Task: Start in the project Visionary the sprint 'Moonshot', with a duration of 1 week.
Action: Mouse moved to (66, 201)
Screenshot: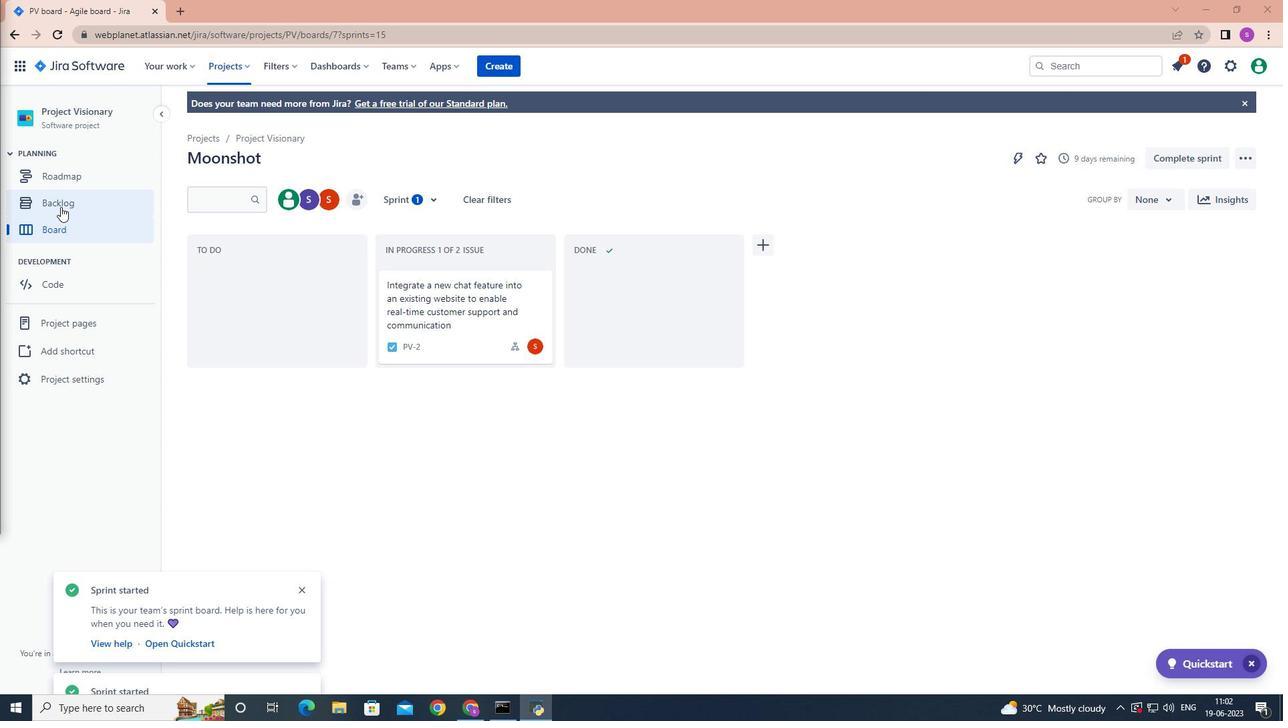 
Action: Mouse pressed left at (66, 201)
Screenshot: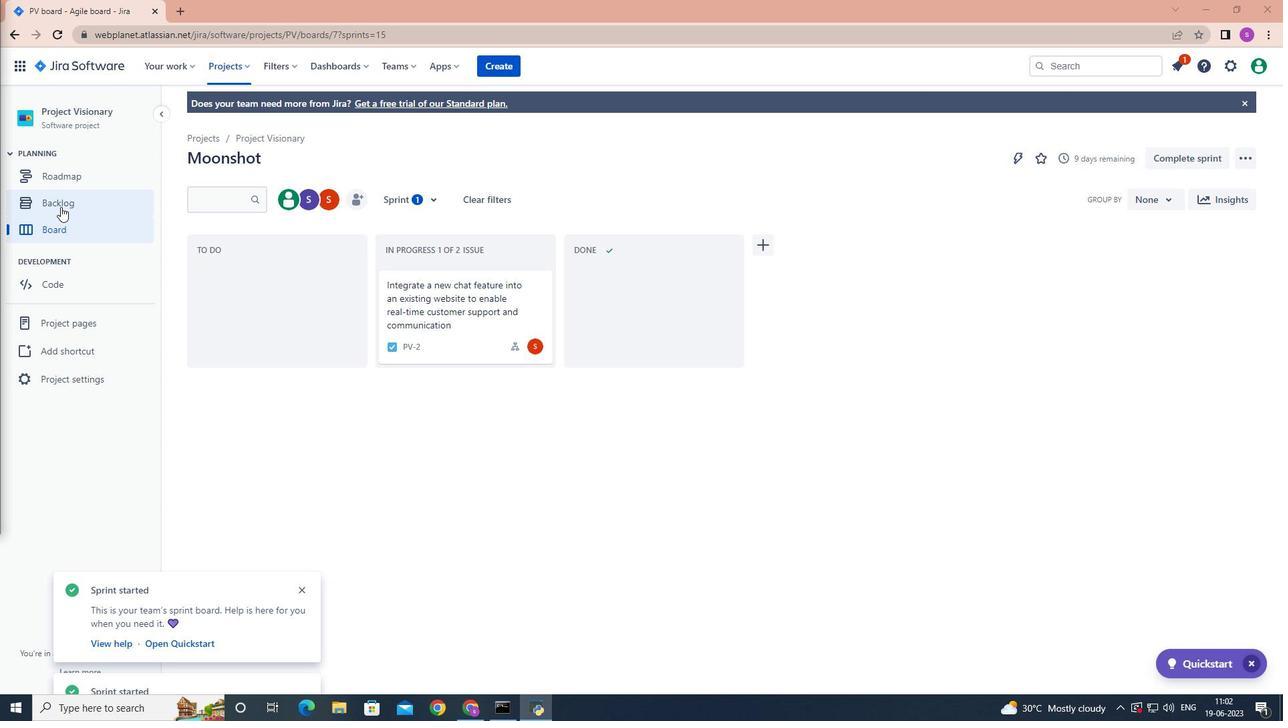 
Action: Mouse moved to (729, 451)
Screenshot: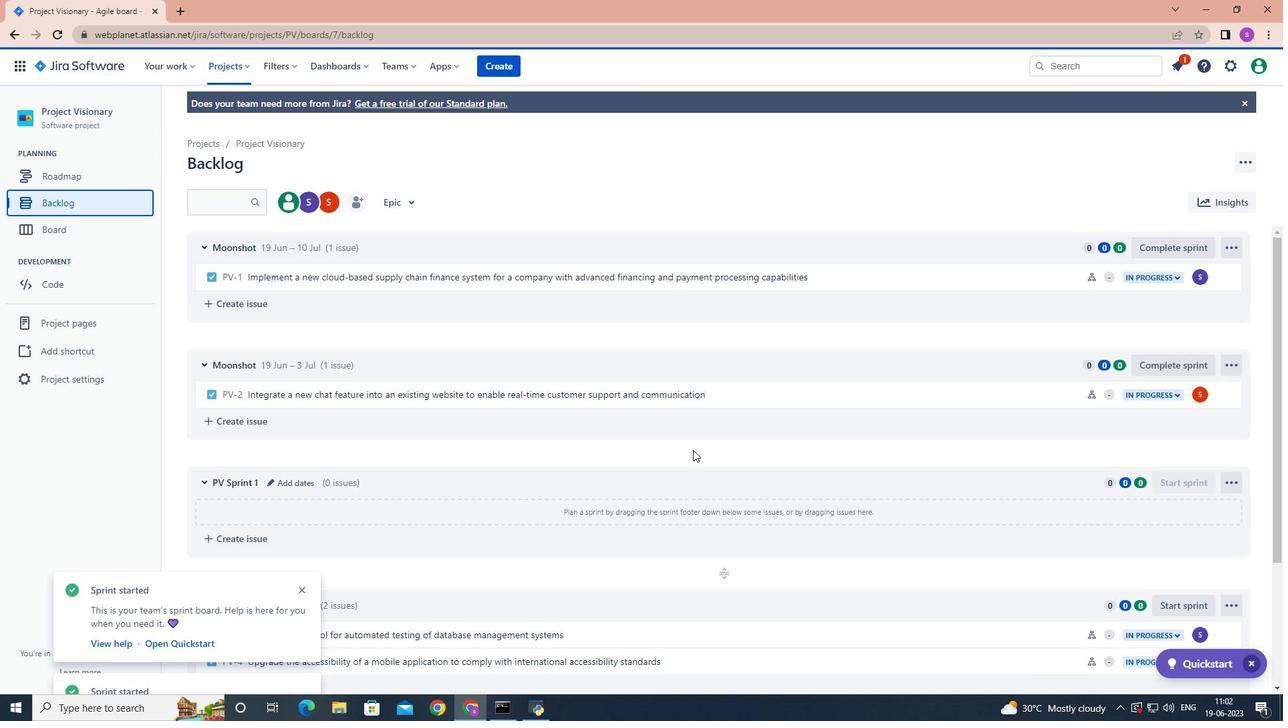 
Action: Mouse scrolled (729, 450) with delta (0, 0)
Screenshot: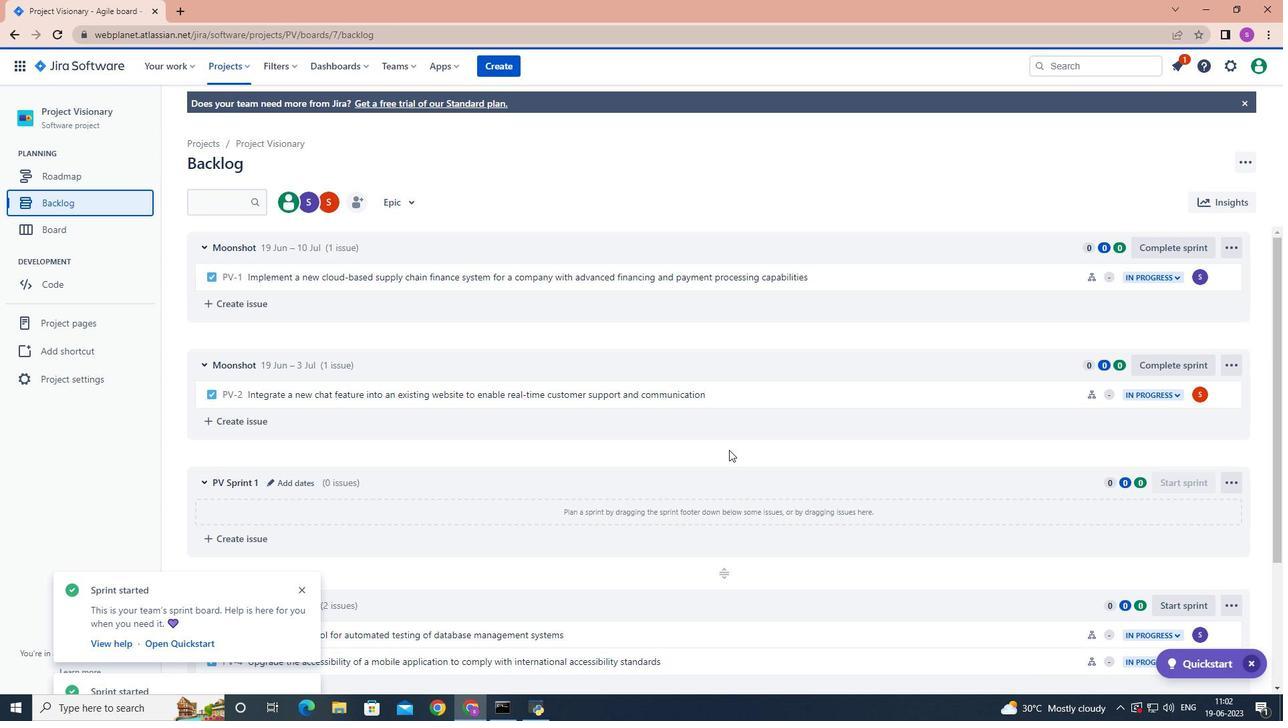 
Action: Mouse moved to (729, 451)
Screenshot: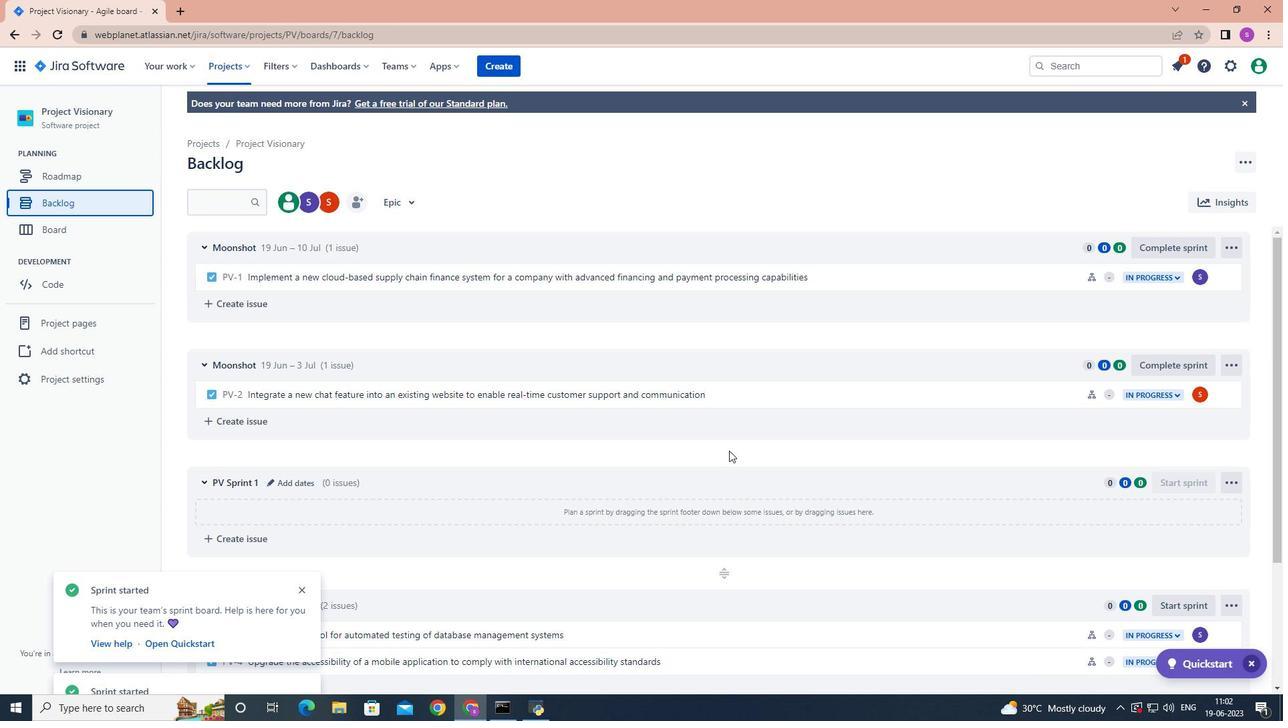 
Action: Mouse scrolled (729, 450) with delta (0, 0)
Screenshot: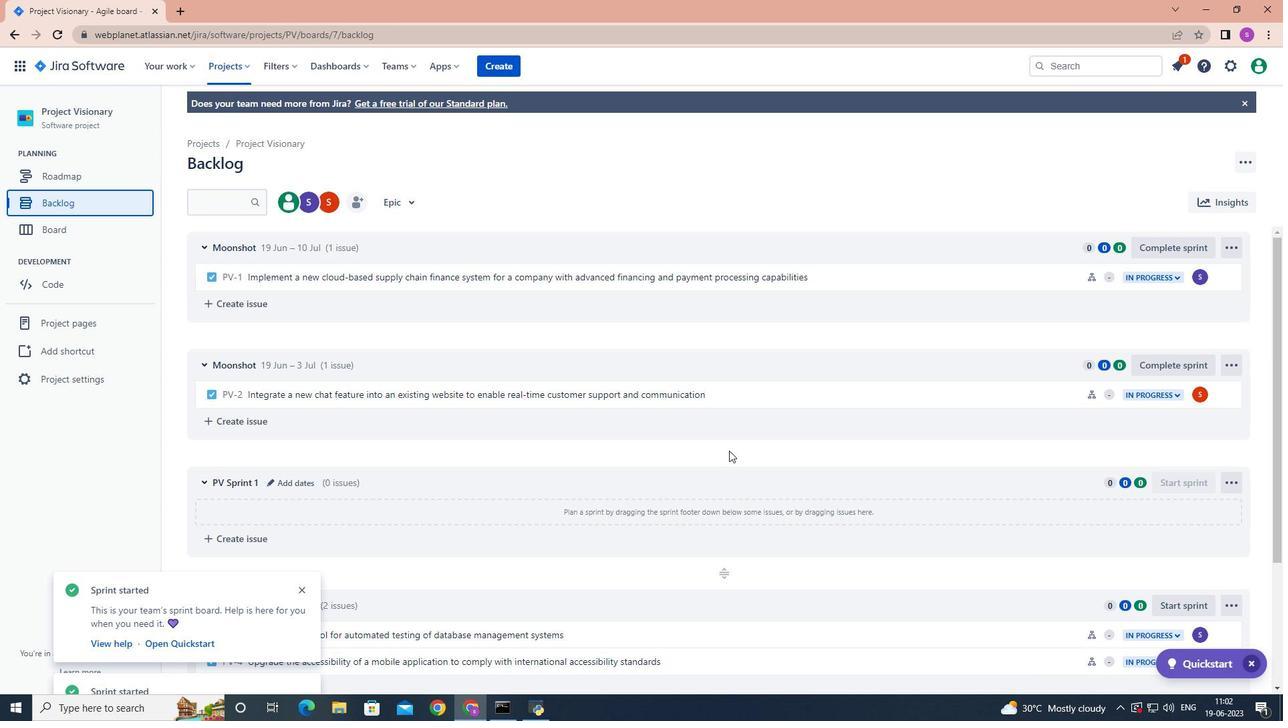 
Action: Mouse scrolled (729, 450) with delta (0, 0)
Screenshot: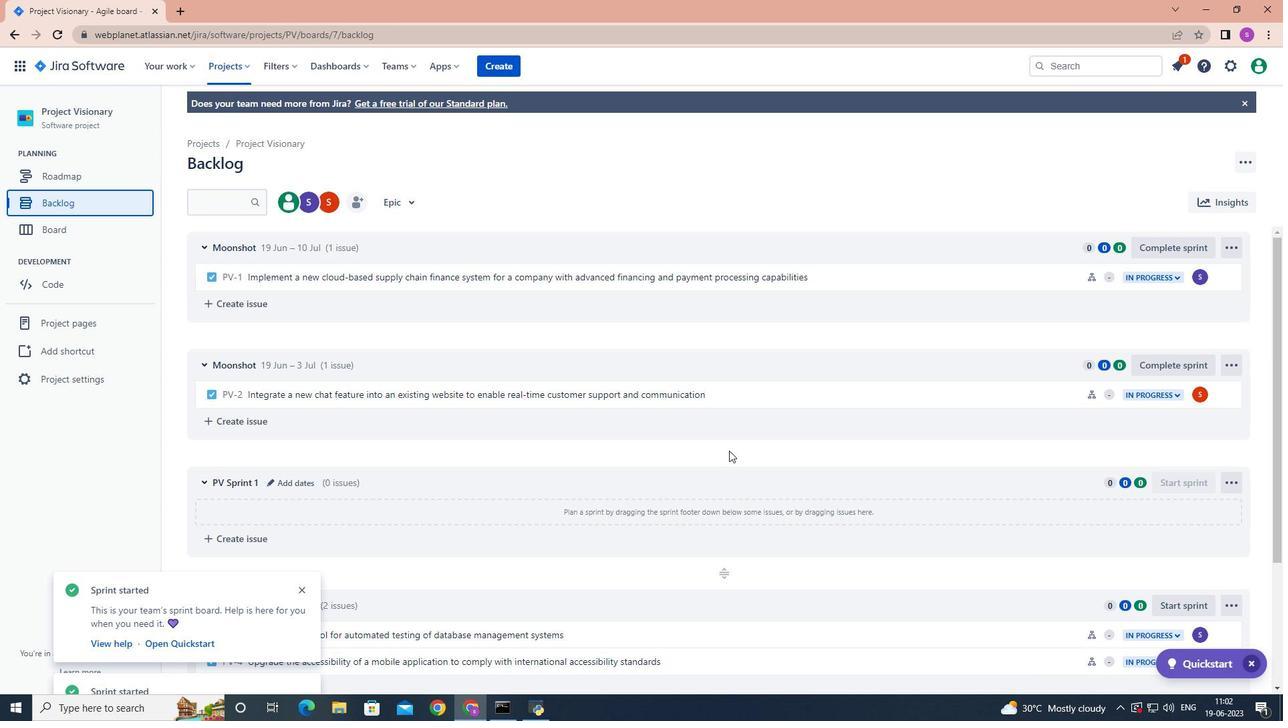 
Action: Mouse scrolled (729, 450) with delta (0, 0)
Screenshot: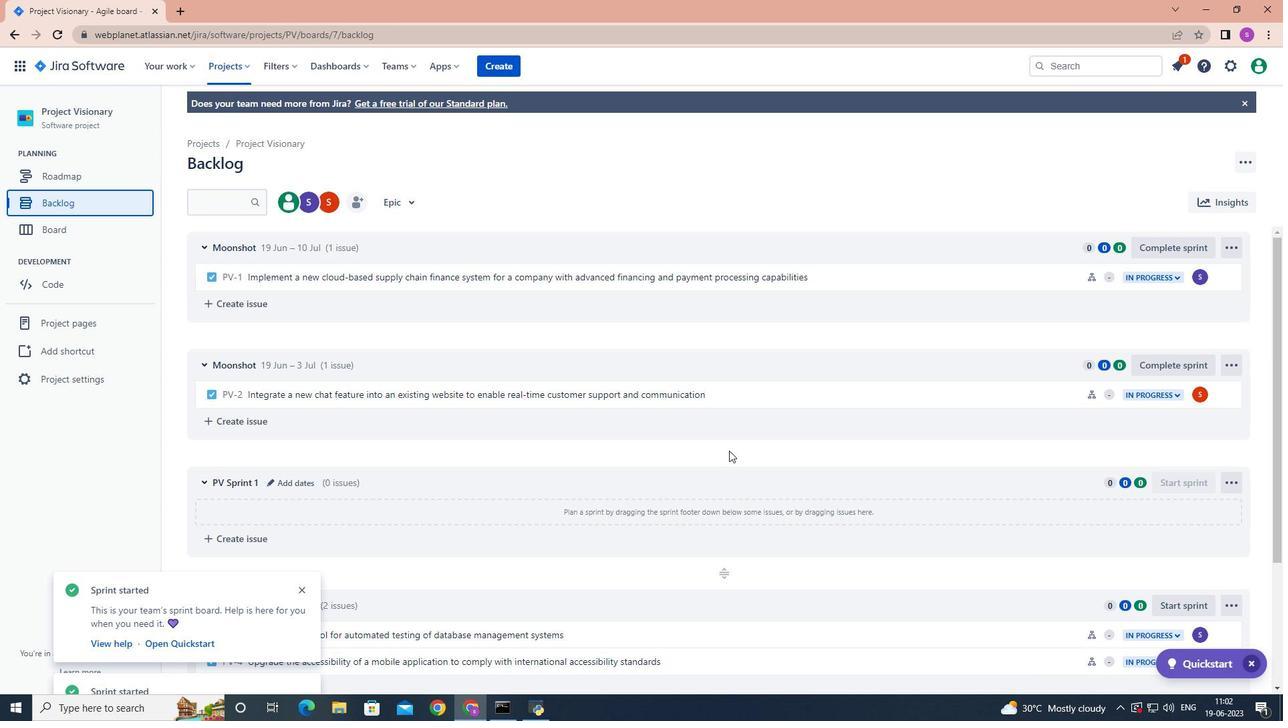 
Action: Mouse moved to (729, 451)
Screenshot: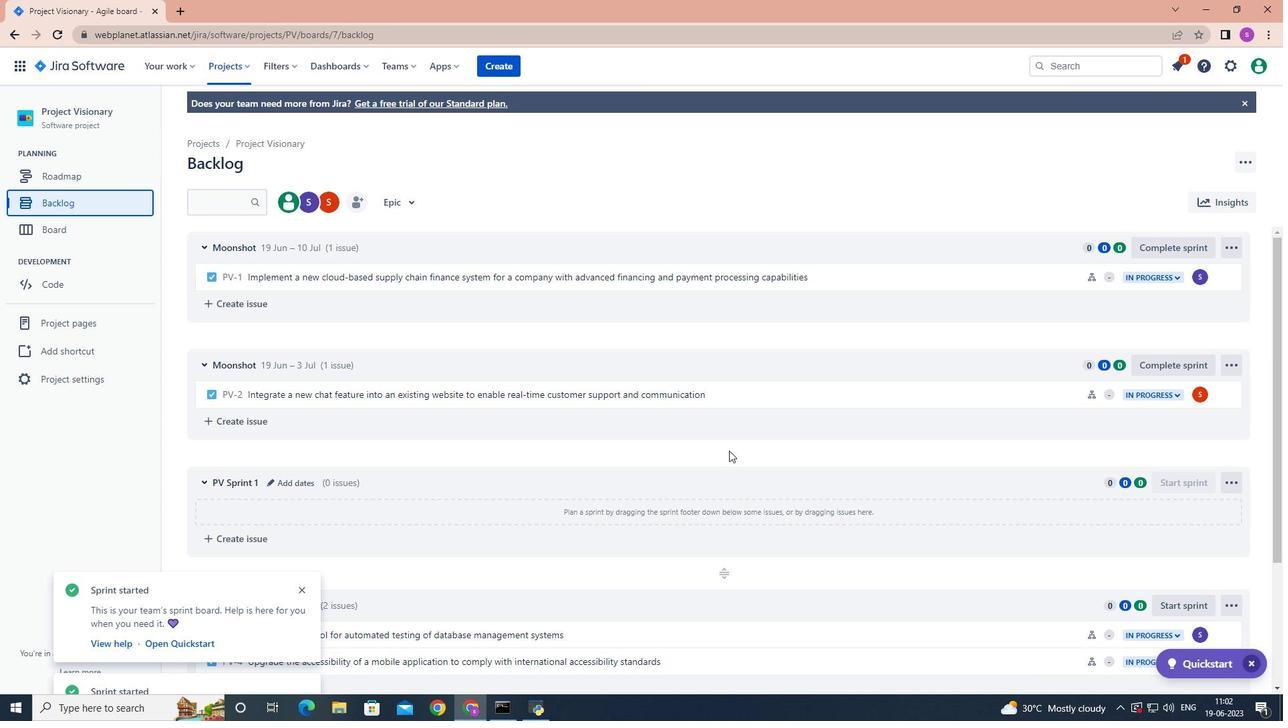 
Action: Mouse scrolled (729, 450) with delta (0, 0)
Screenshot: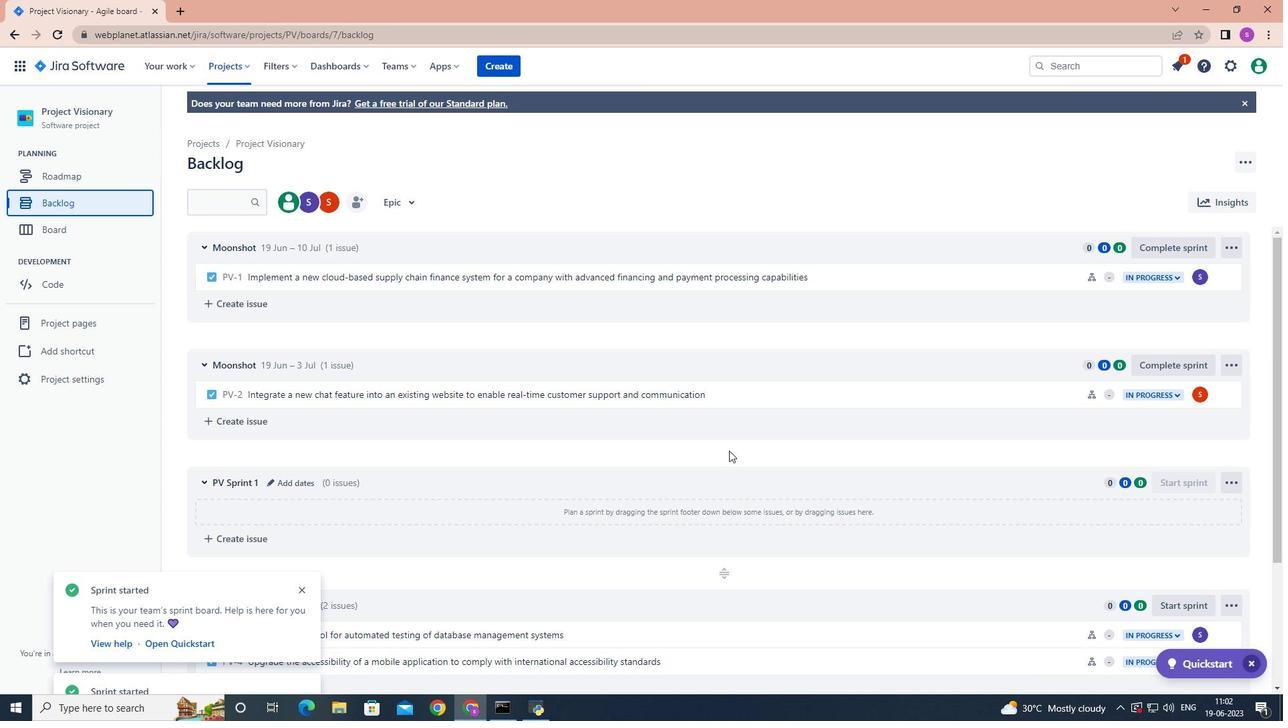 
Action: Mouse moved to (729, 449)
Screenshot: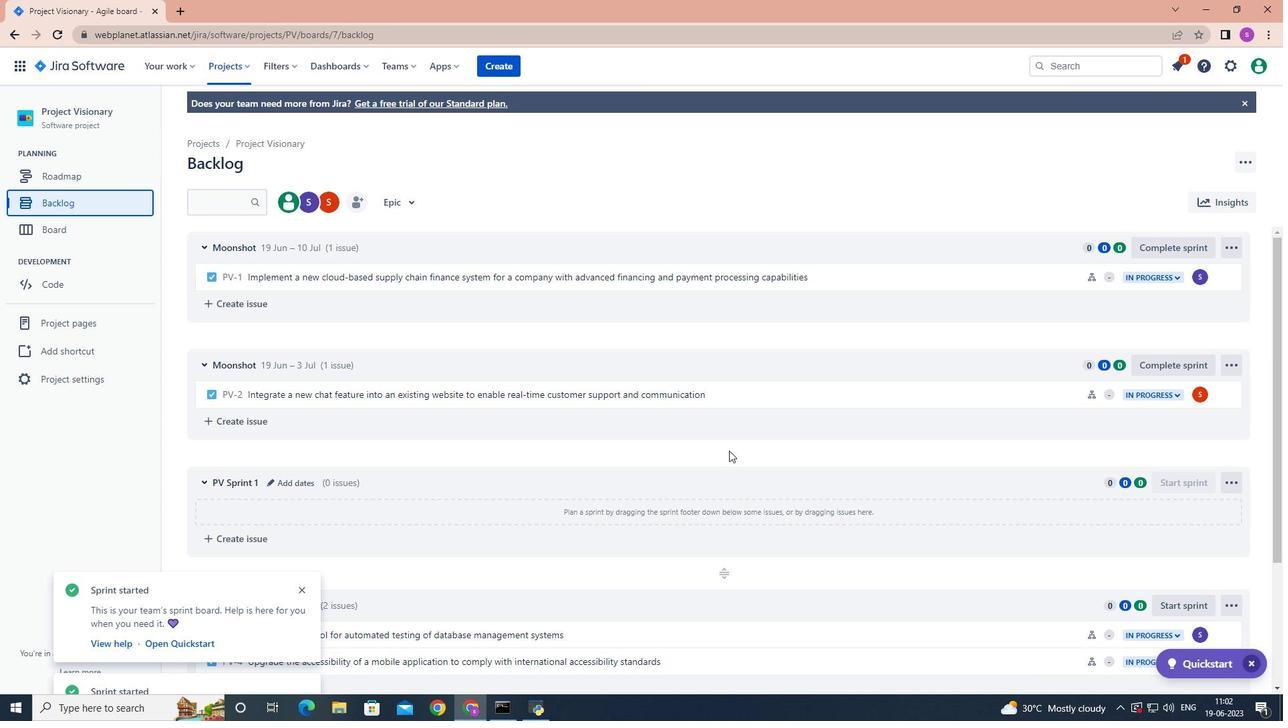 
Action: Mouse scrolled (729, 449) with delta (0, 0)
Screenshot: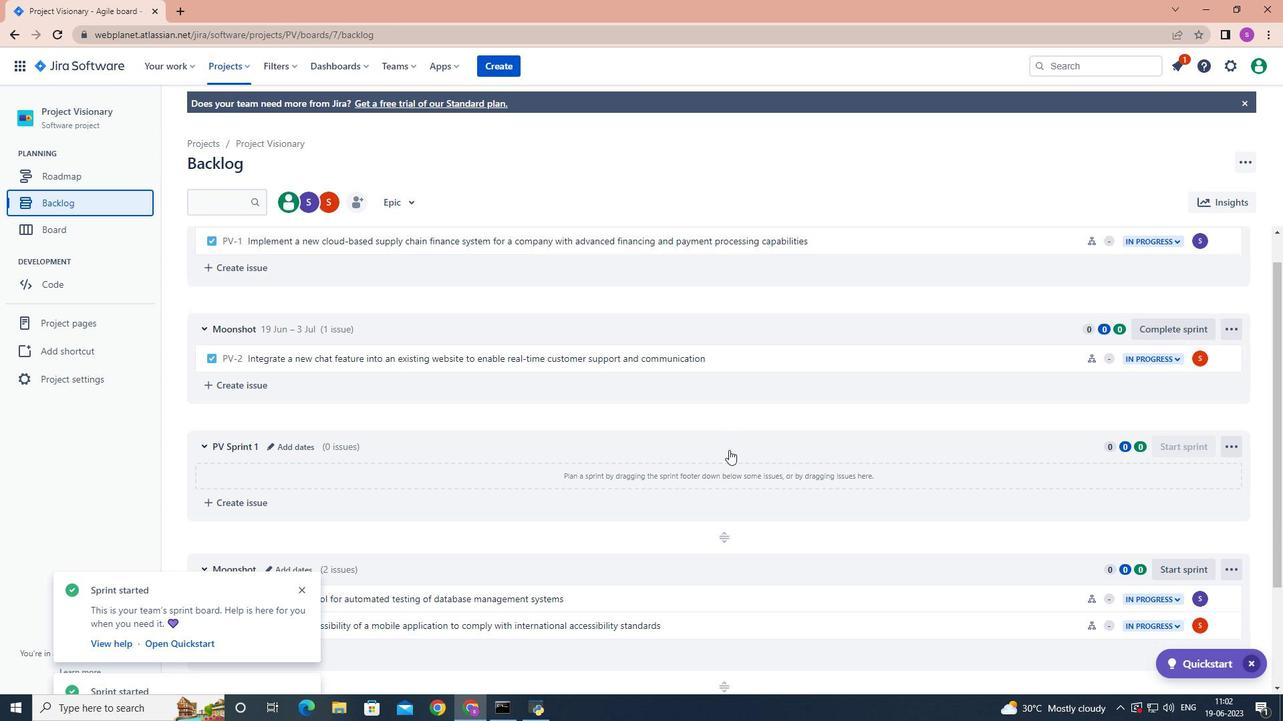 
Action: Mouse moved to (1187, 429)
Screenshot: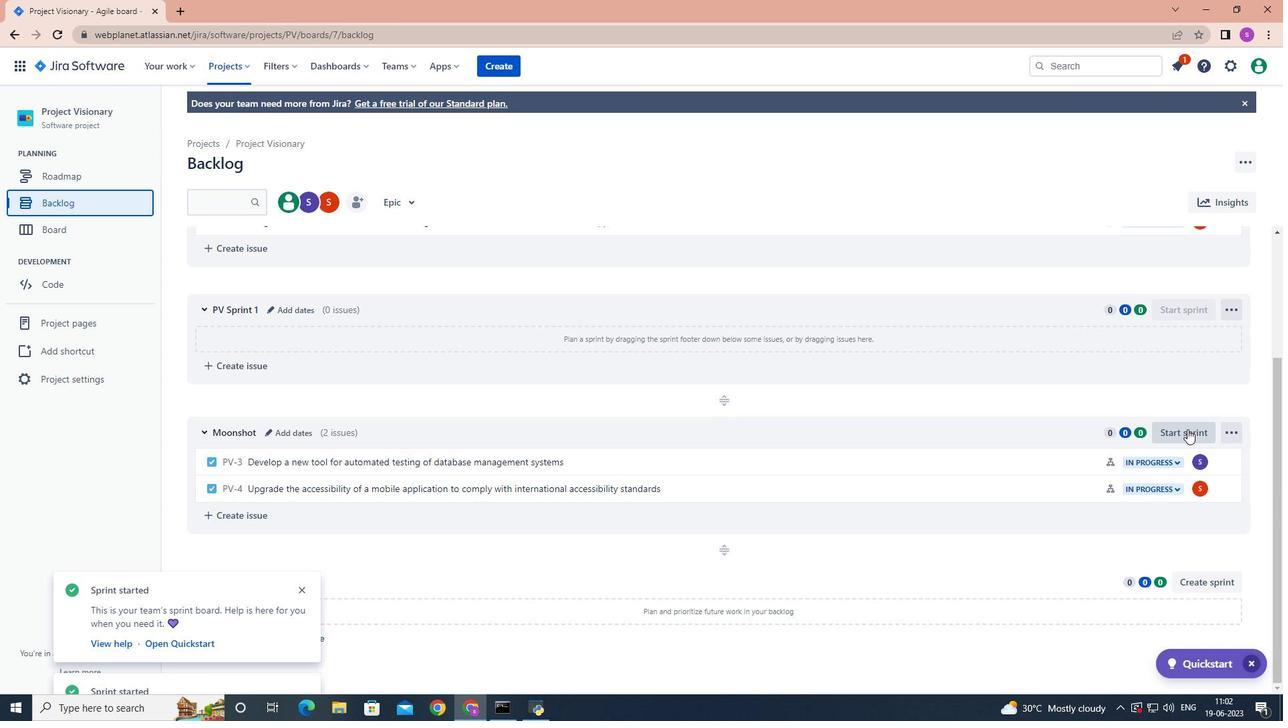 
Action: Mouse pressed left at (1187, 429)
Screenshot: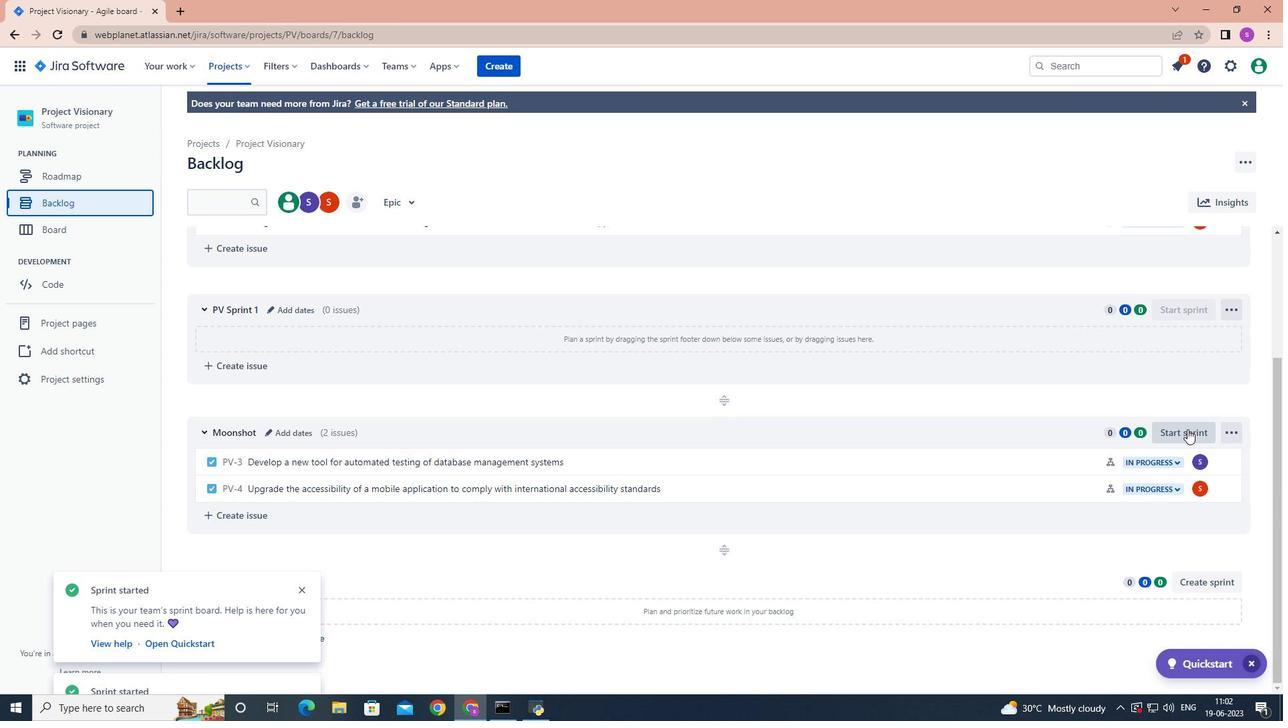
Action: Mouse moved to (614, 231)
Screenshot: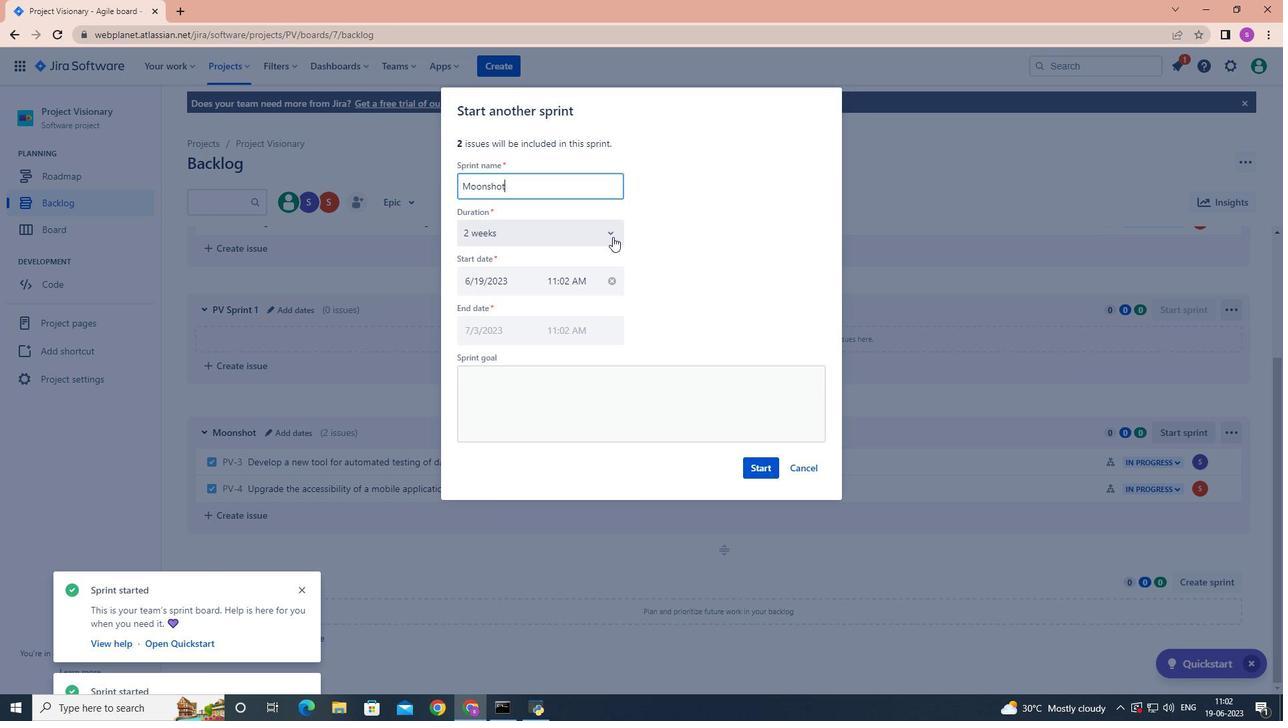 
Action: Mouse pressed left at (614, 231)
Screenshot: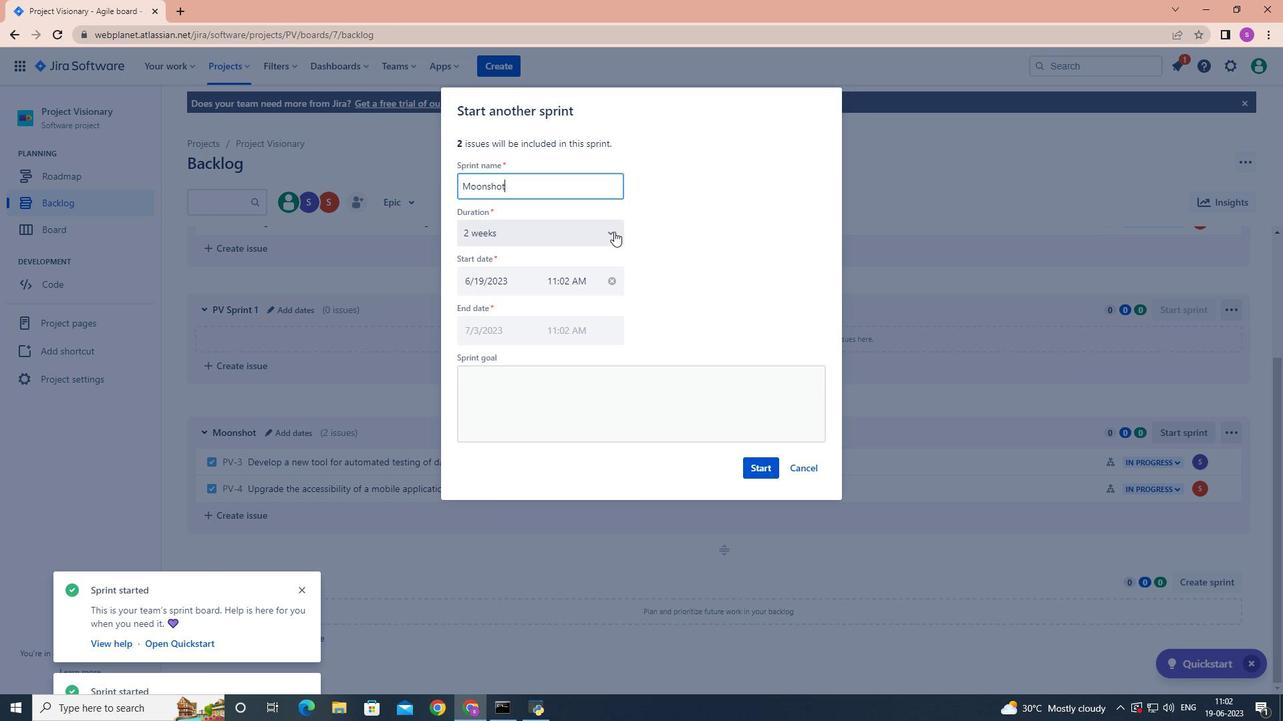 
Action: Mouse moved to (561, 263)
Screenshot: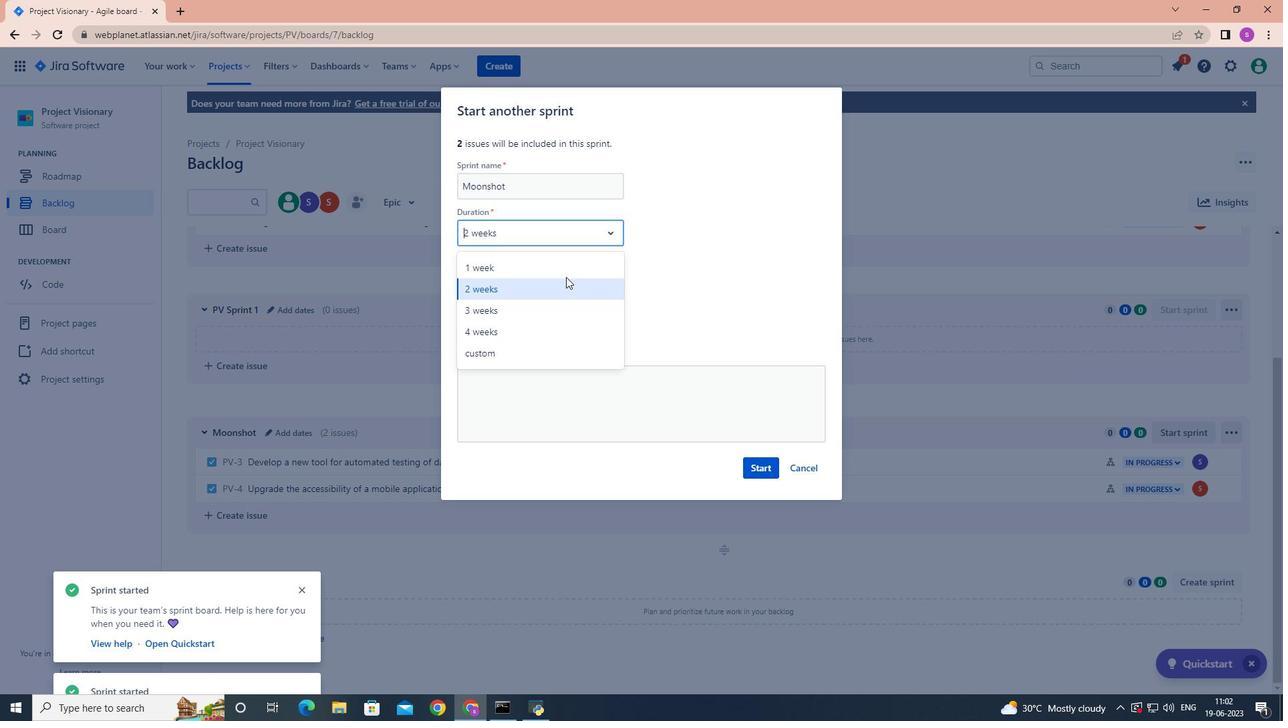 
Action: Mouse pressed left at (561, 263)
Screenshot: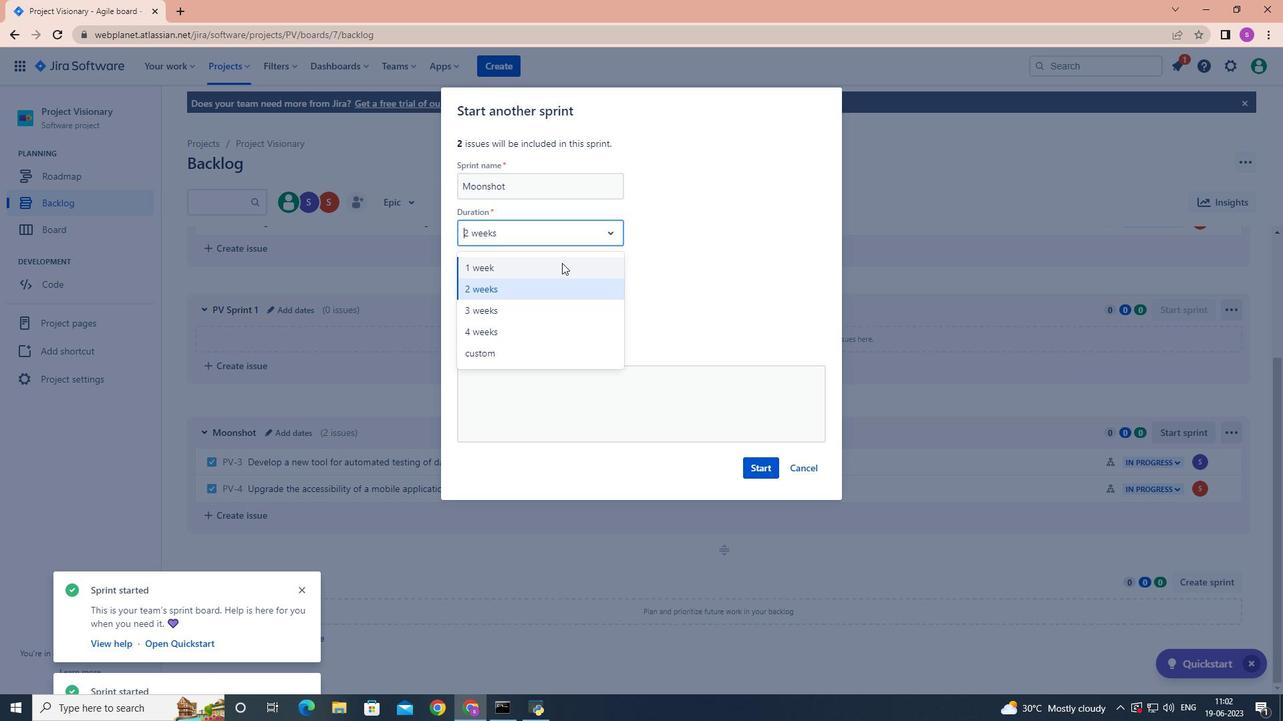 
Action: Mouse moved to (756, 465)
Screenshot: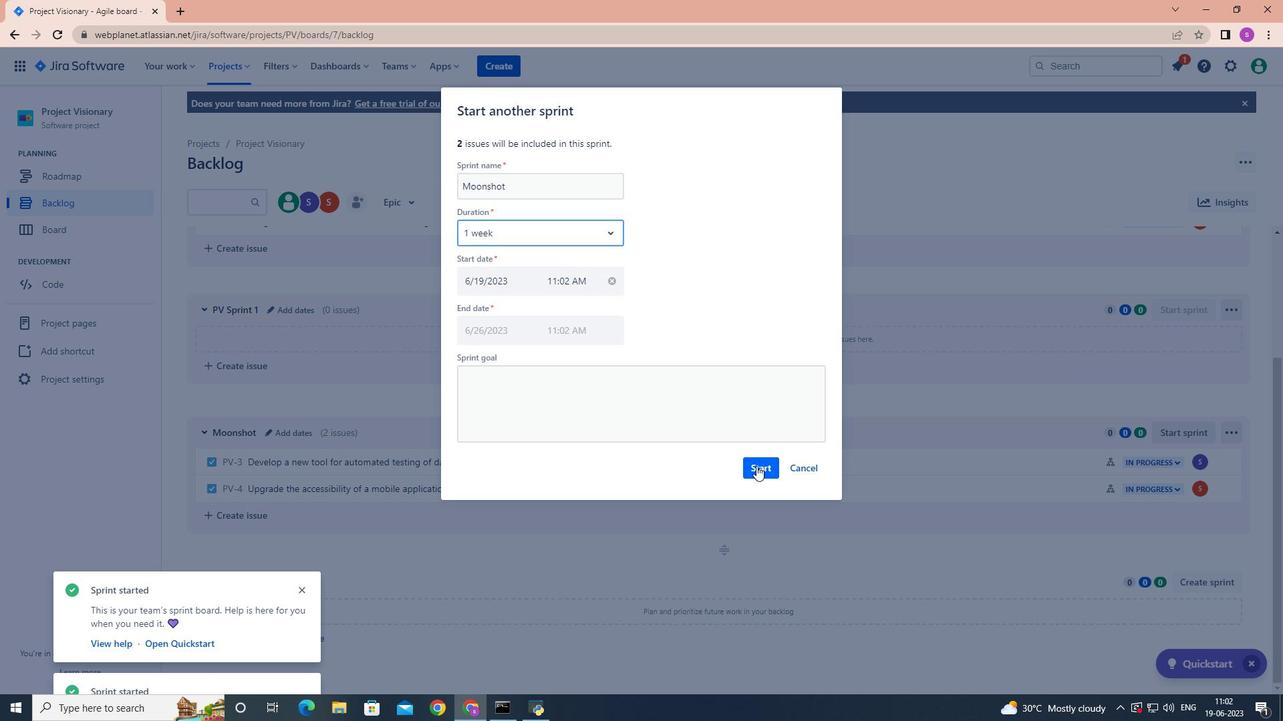 
Action: Mouse pressed left at (756, 465)
Screenshot: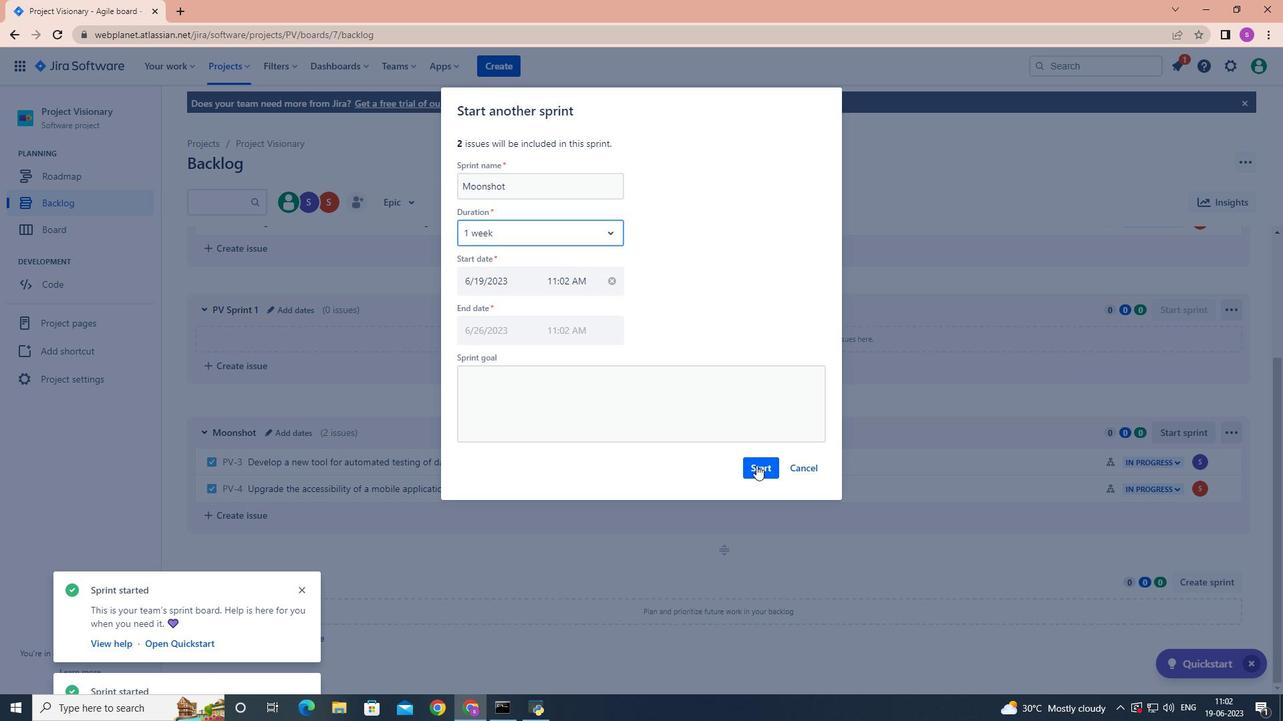 
Action: Mouse moved to (754, 459)
Screenshot: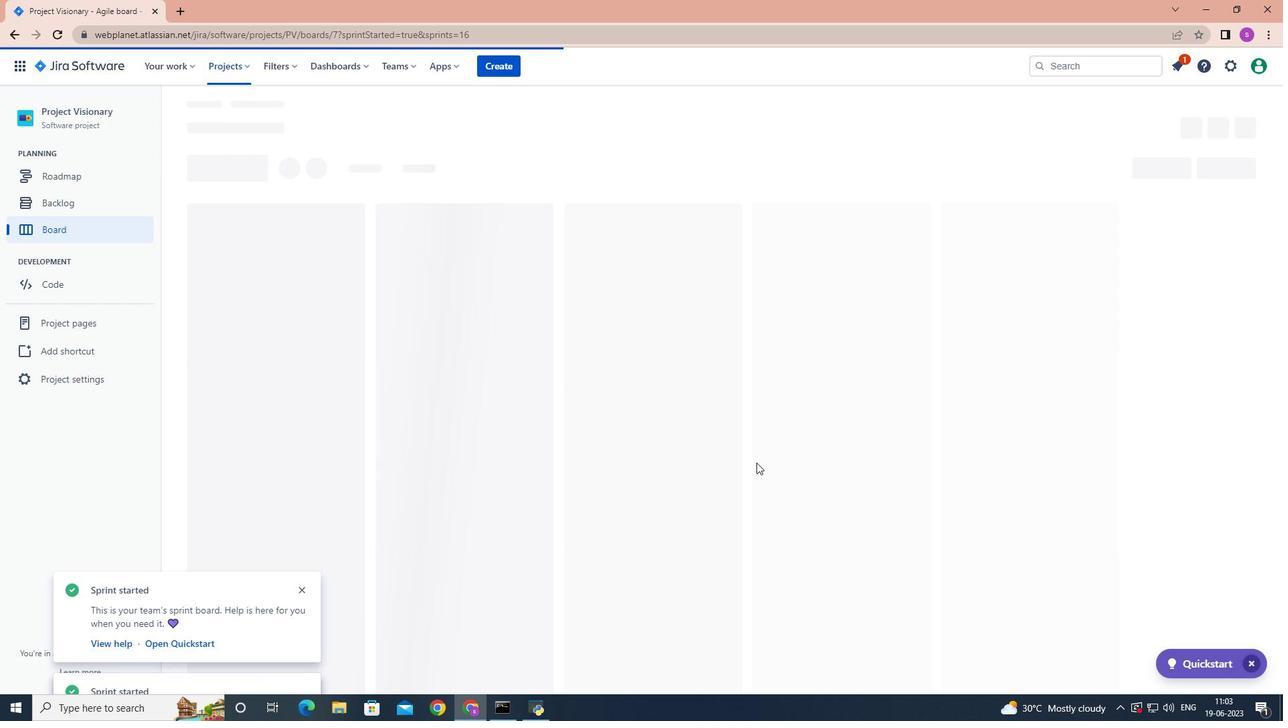
